 Task: Create a due date automation trigger when advanced on, 2 working days after a card is due add basic not assigned to me at 11:00 AM.
Action: Mouse moved to (961, 81)
Screenshot: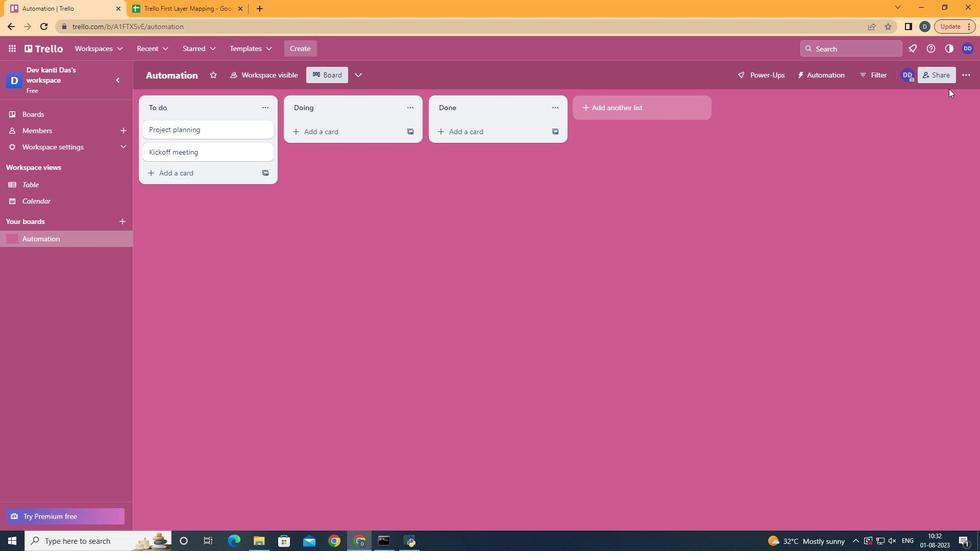 
Action: Mouse pressed left at (961, 81)
Screenshot: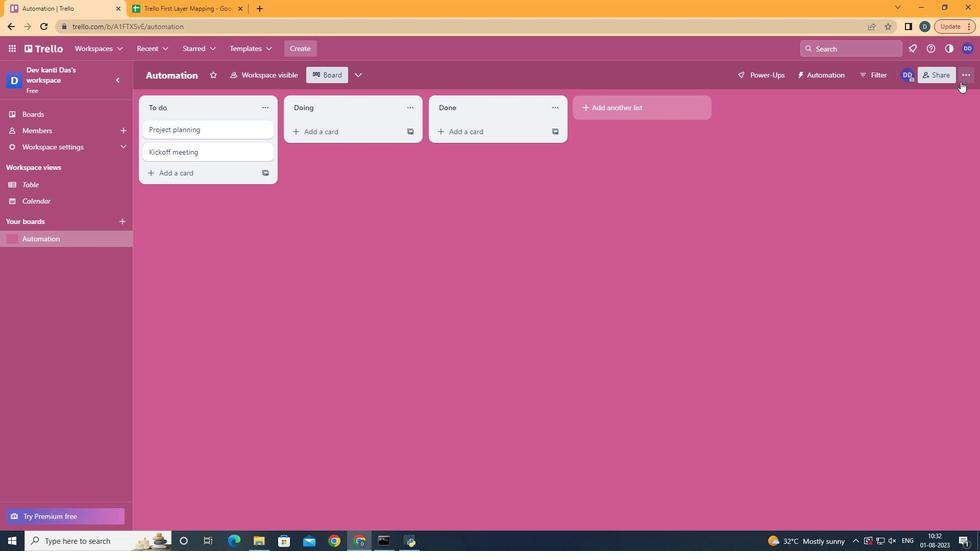 
Action: Mouse moved to (898, 206)
Screenshot: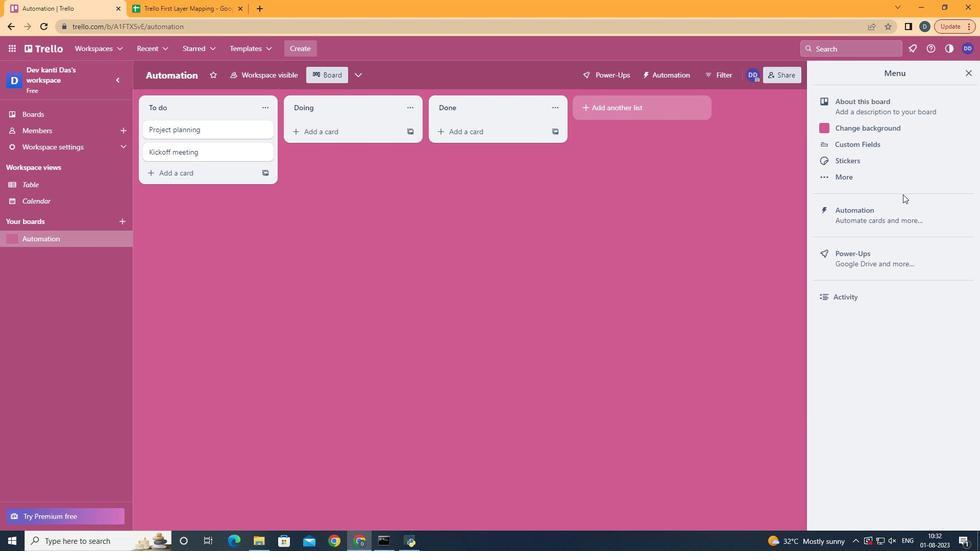 
Action: Mouse pressed left at (898, 206)
Screenshot: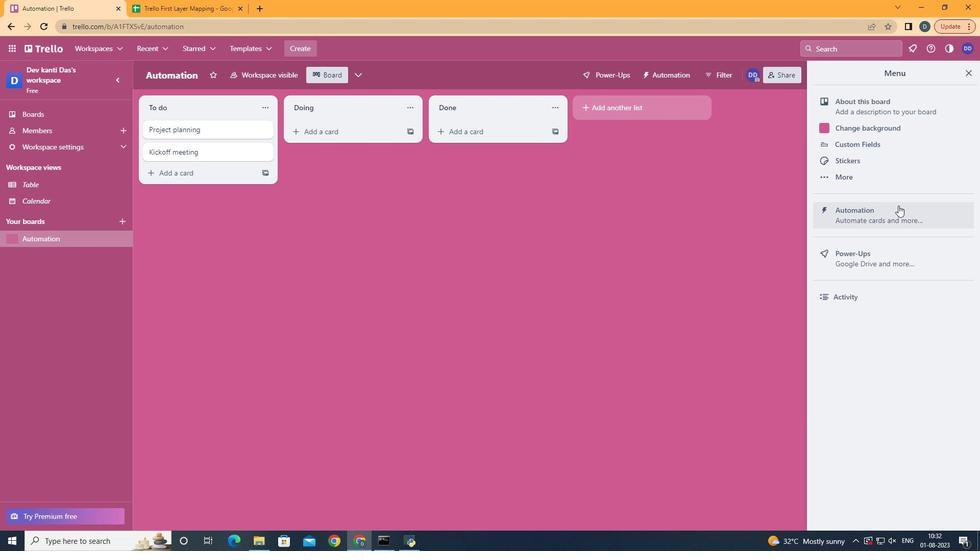 
Action: Mouse moved to (208, 206)
Screenshot: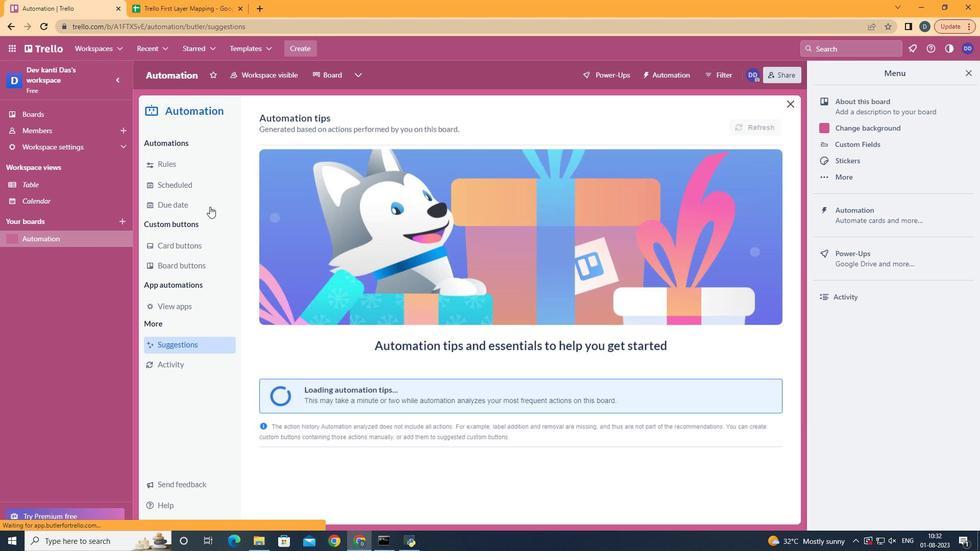 
Action: Mouse pressed left at (208, 206)
Screenshot: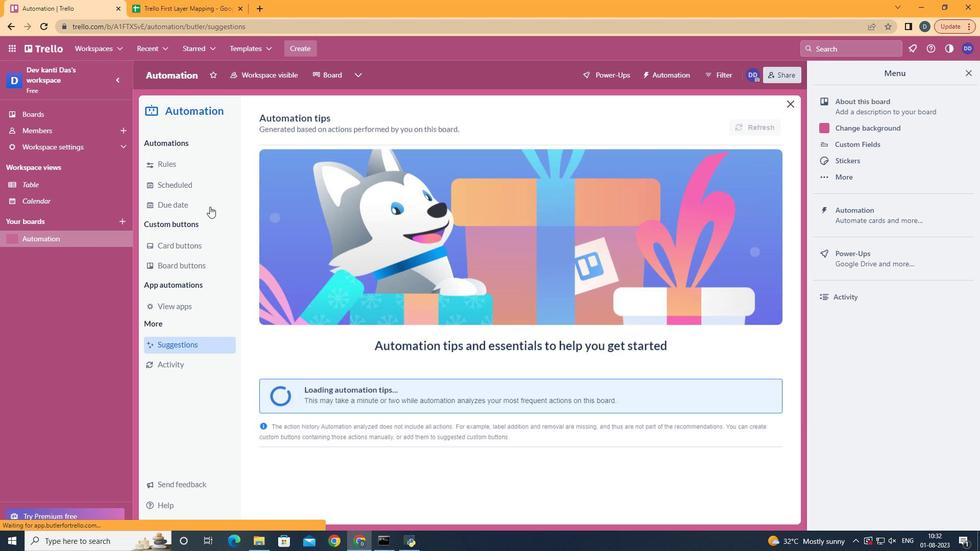 
Action: Mouse moved to (721, 123)
Screenshot: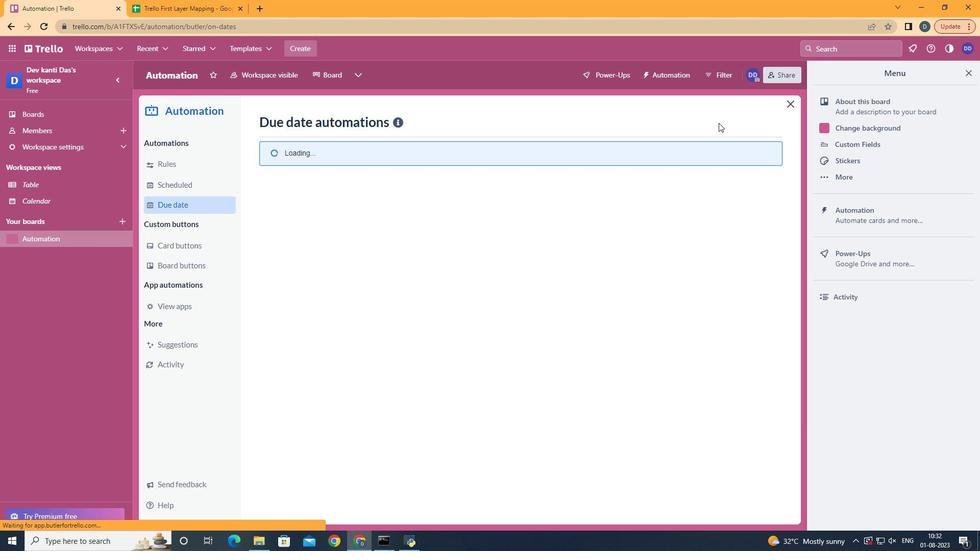 
Action: Mouse pressed left at (721, 123)
Screenshot: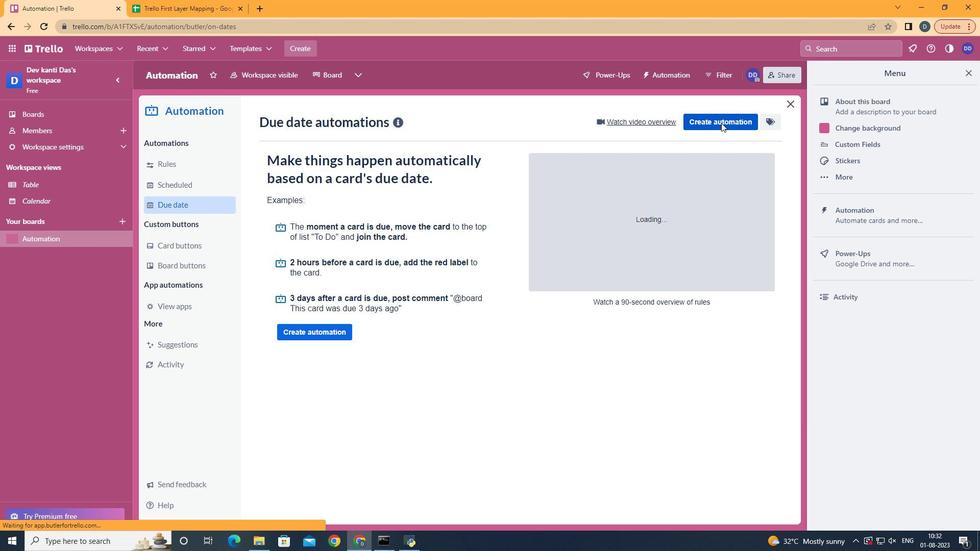
Action: Mouse moved to (564, 221)
Screenshot: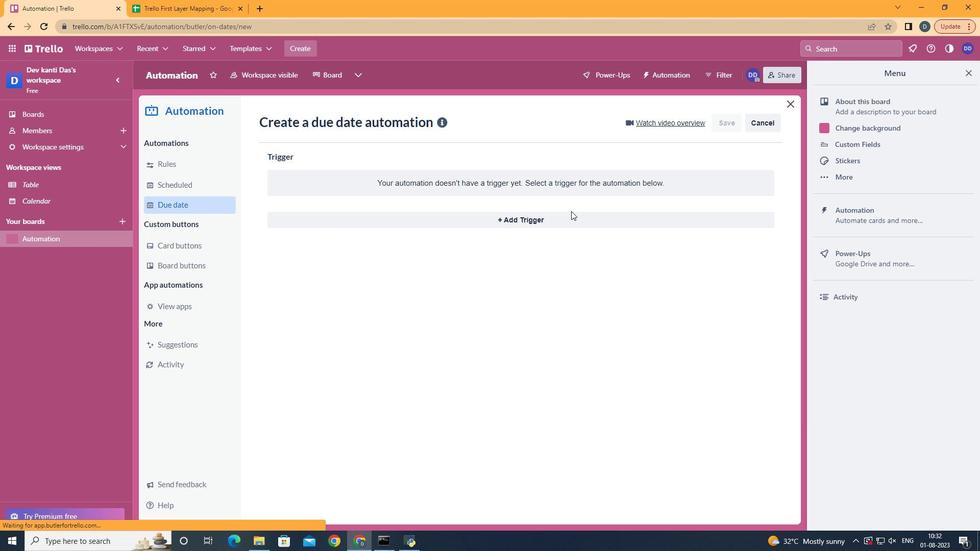 
Action: Mouse pressed left at (564, 221)
Screenshot: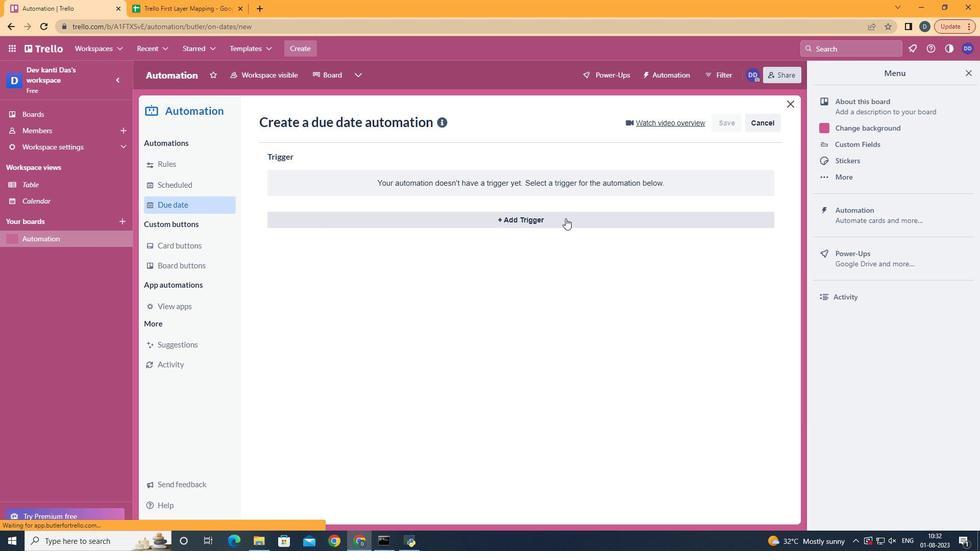 
Action: Mouse moved to (325, 415)
Screenshot: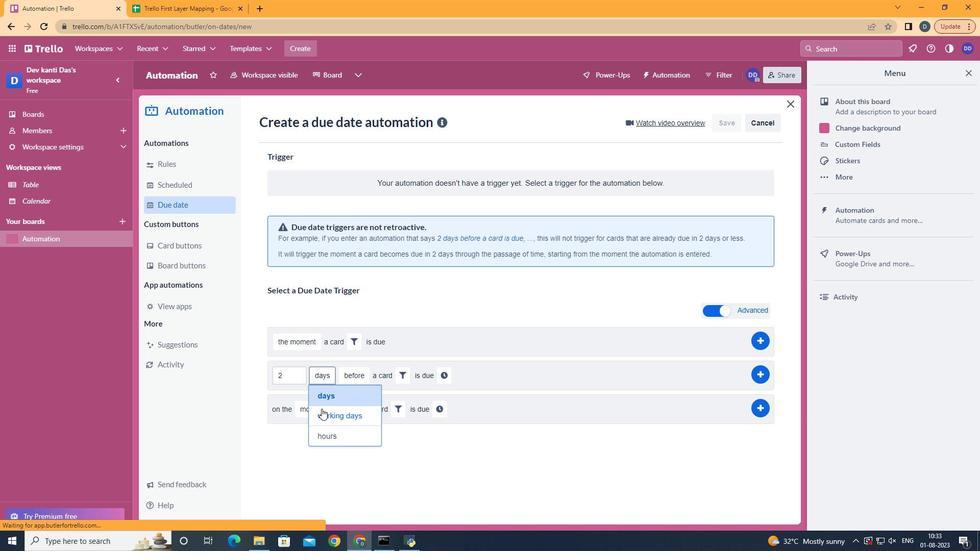 
Action: Mouse pressed left at (325, 415)
Screenshot: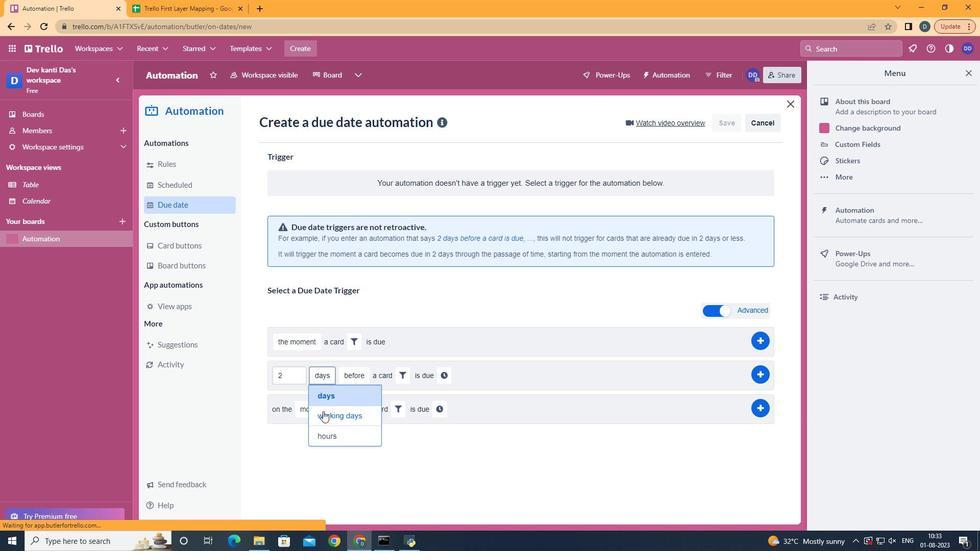 
Action: Mouse moved to (388, 420)
Screenshot: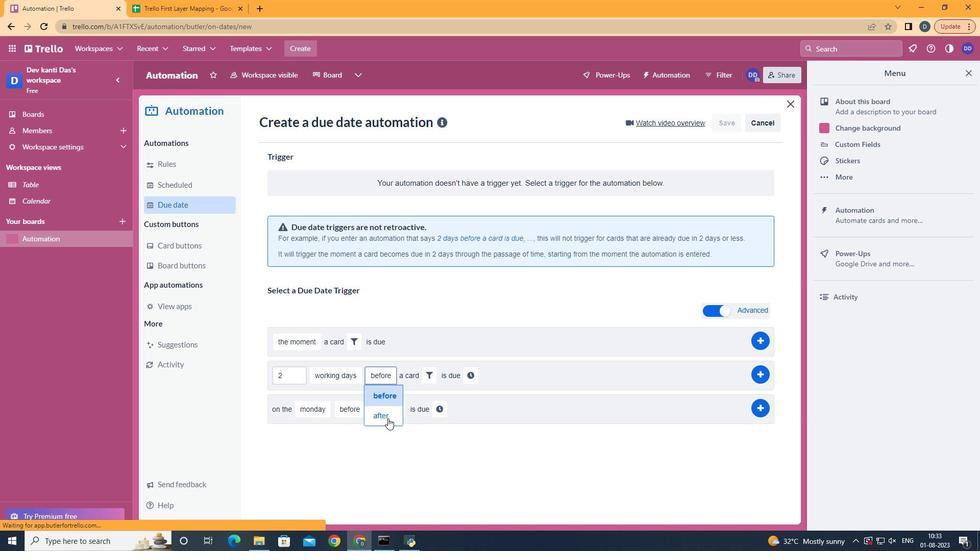 
Action: Mouse pressed left at (388, 420)
Screenshot: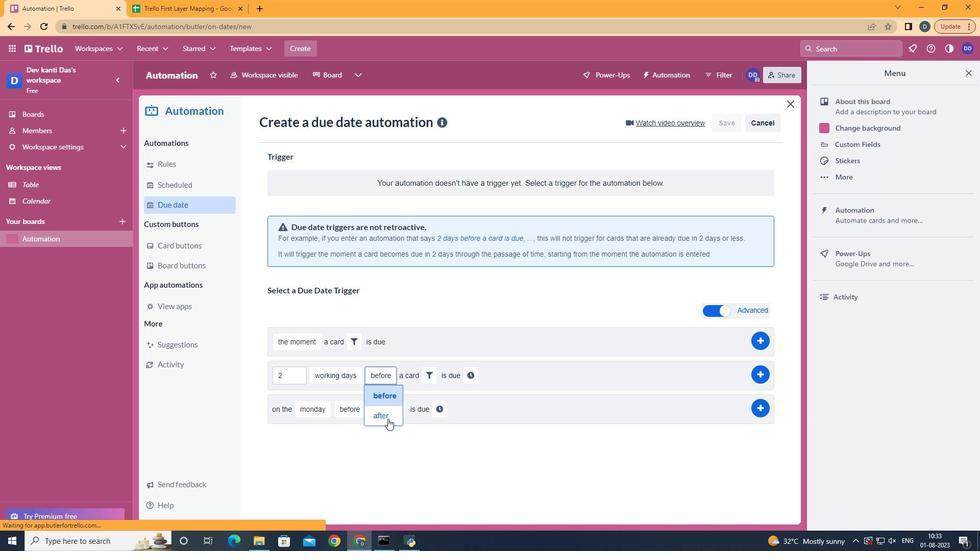 
Action: Mouse moved to (427, 377)
Screenshot: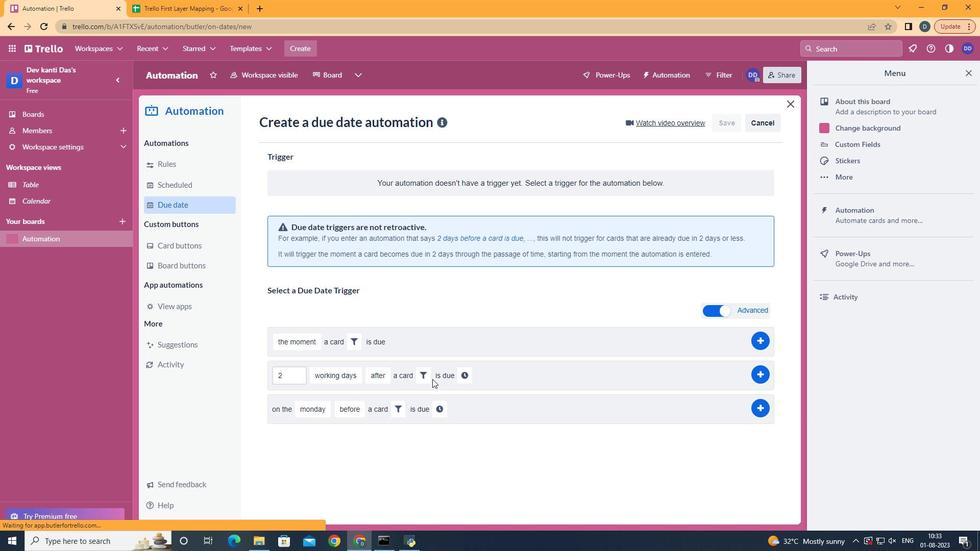 
Action: Mouse pressed left at (427, 377)
Screenshot: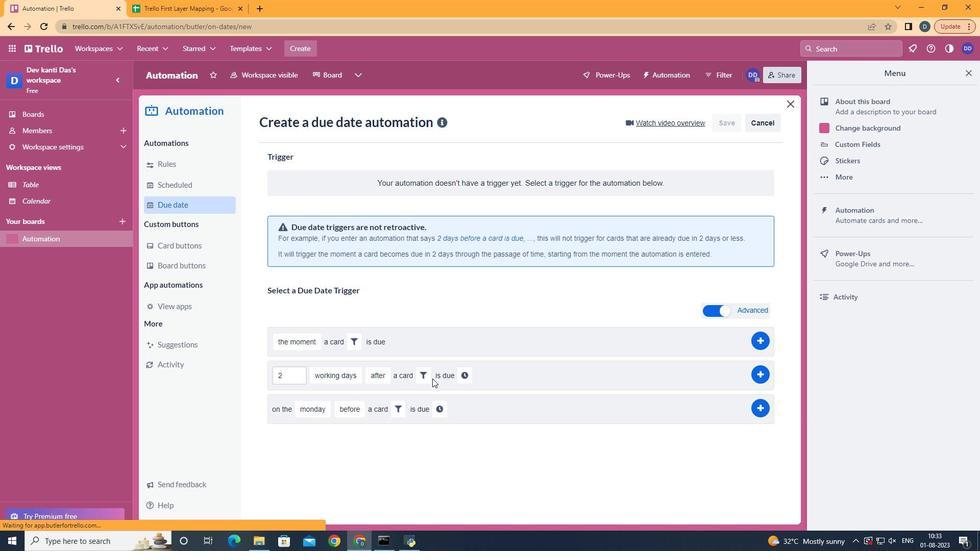 
Action: Mouse moved to (459, 482)
Screenshot: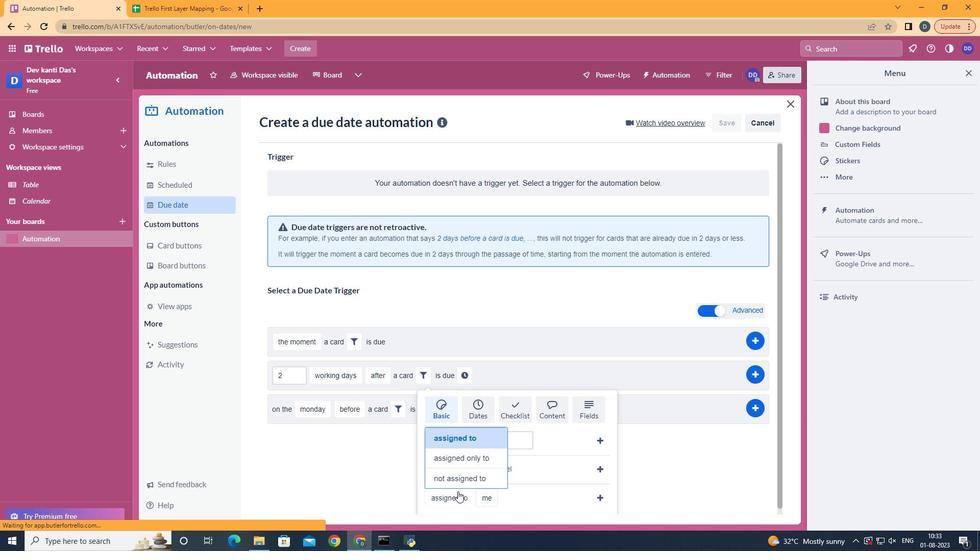 
Action: Mouse pressed left at (459, 482)
Screenshot: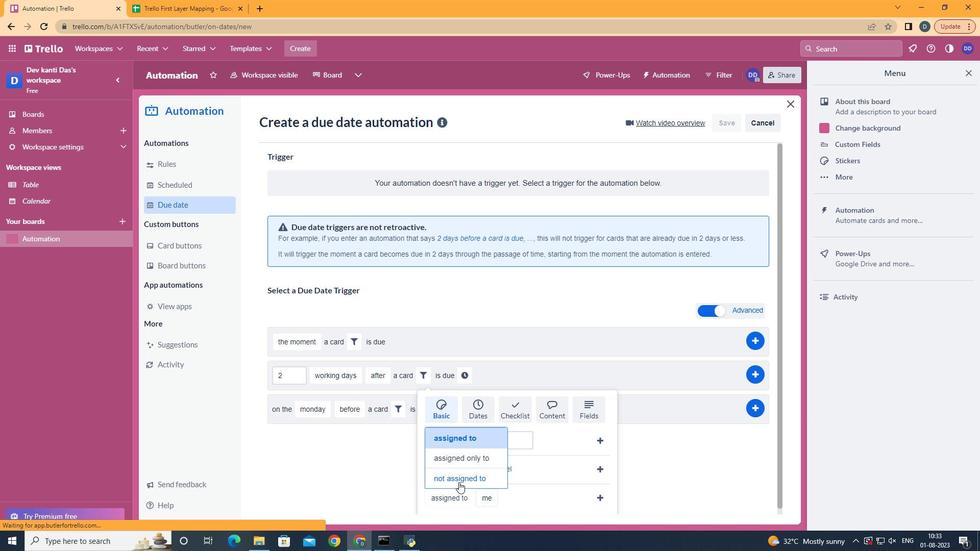 
Action: Mouse moved to (509, 432)
Screenshot: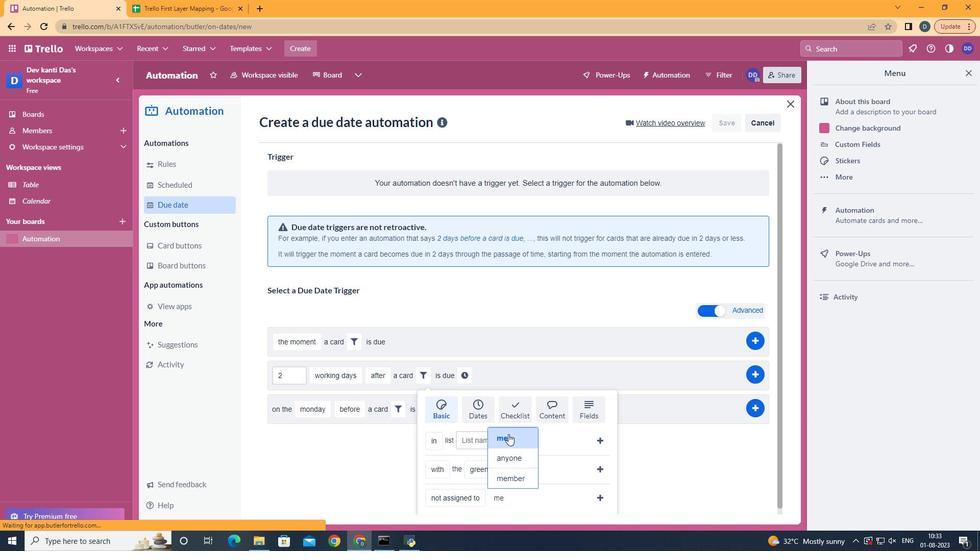
Action: Mouse pressed left at (509, 432)
Screenshot: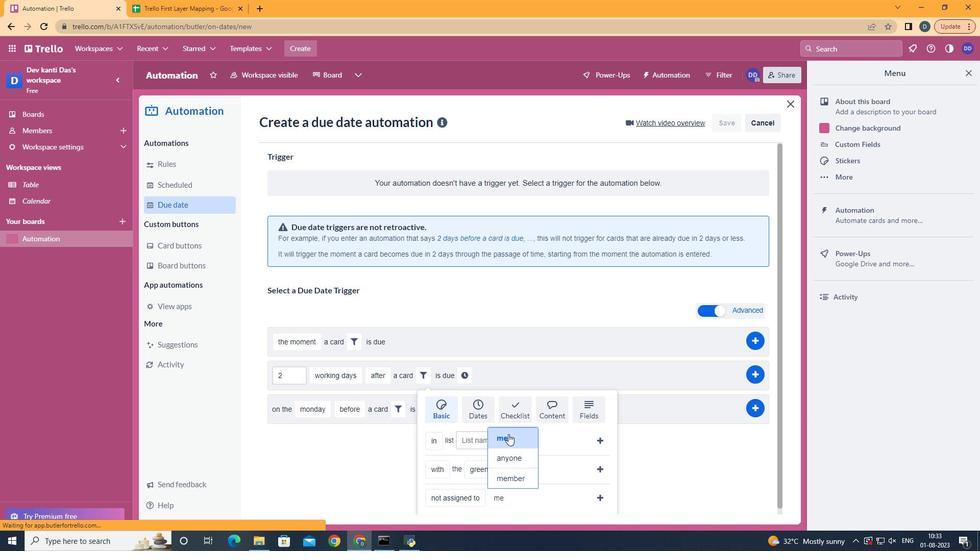 
Action: Mouse moved to (600, 503)
Screenshot: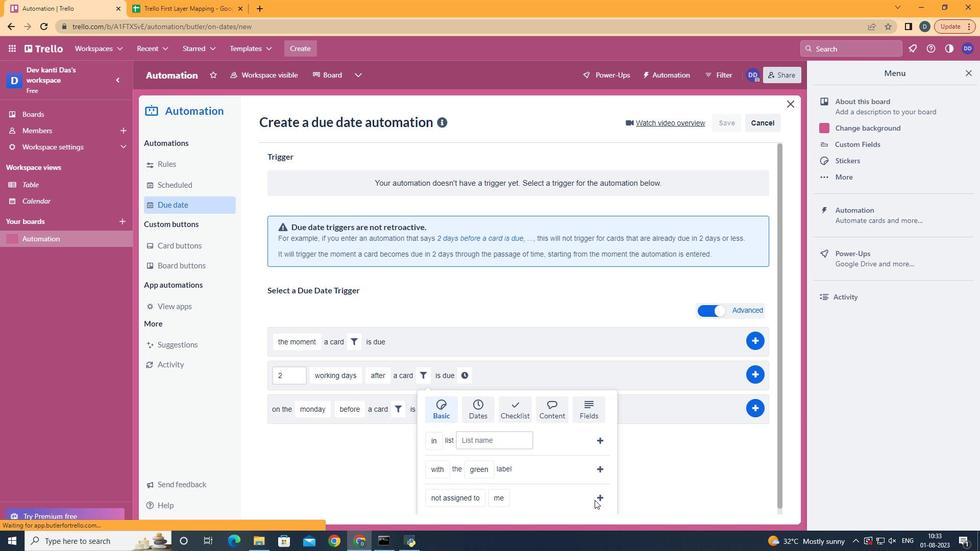 
Action: Mouse pressed left at (600, 503)
Screenshot: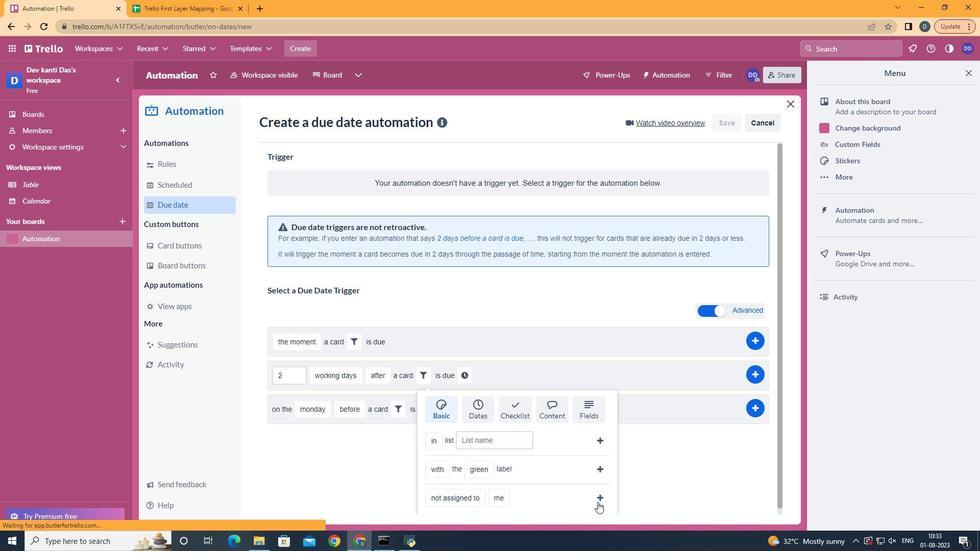 
Action: Mouse moved to (556, 380)
Screenshot: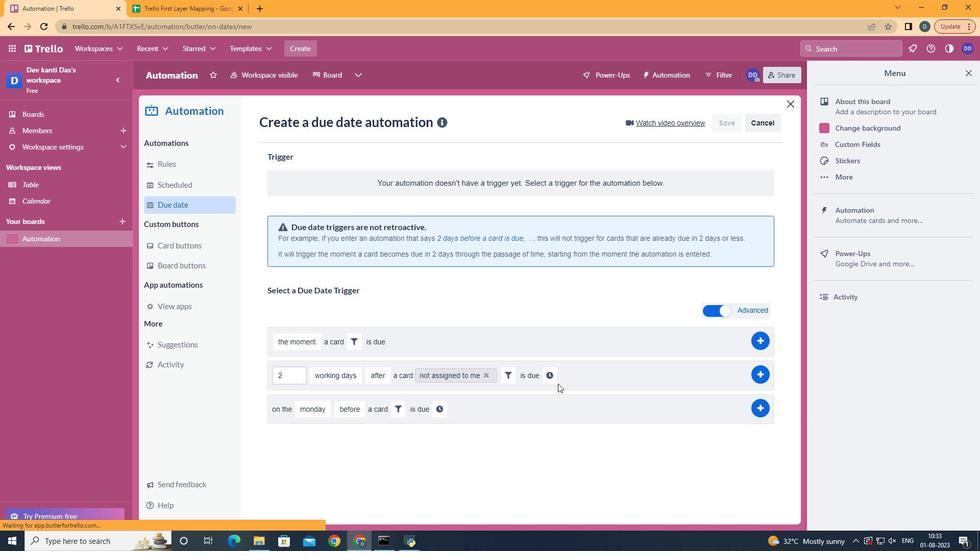 
Action: Mouse pressed left at (556, 380)
Screenshot: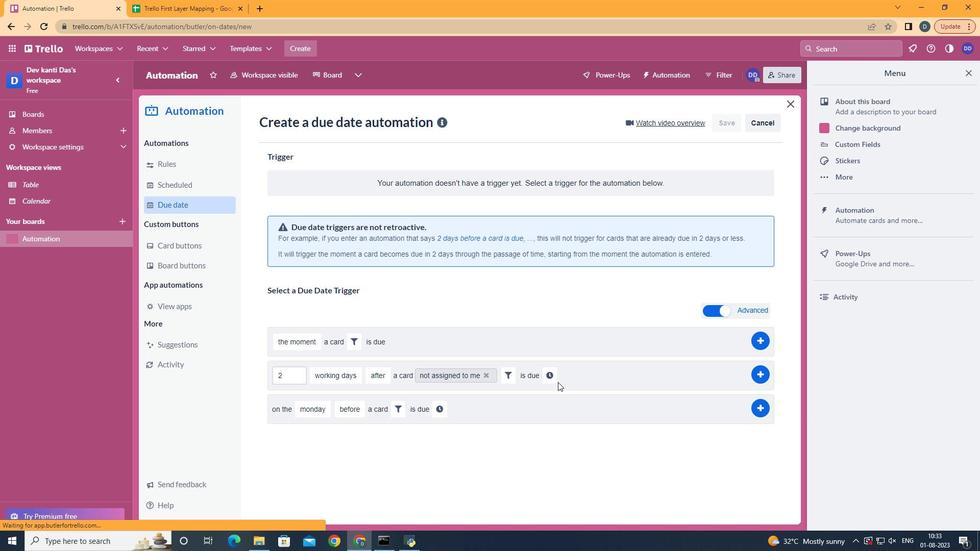 
Action: Mouse moved to (585, 381)
Screenshot: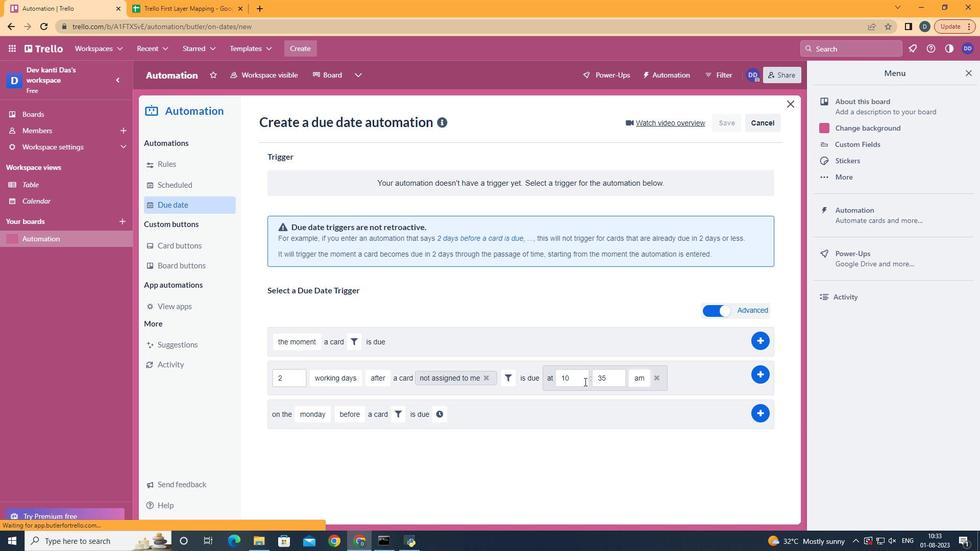 
Action: Mouse pressed left at (585, 381)
Screenshot: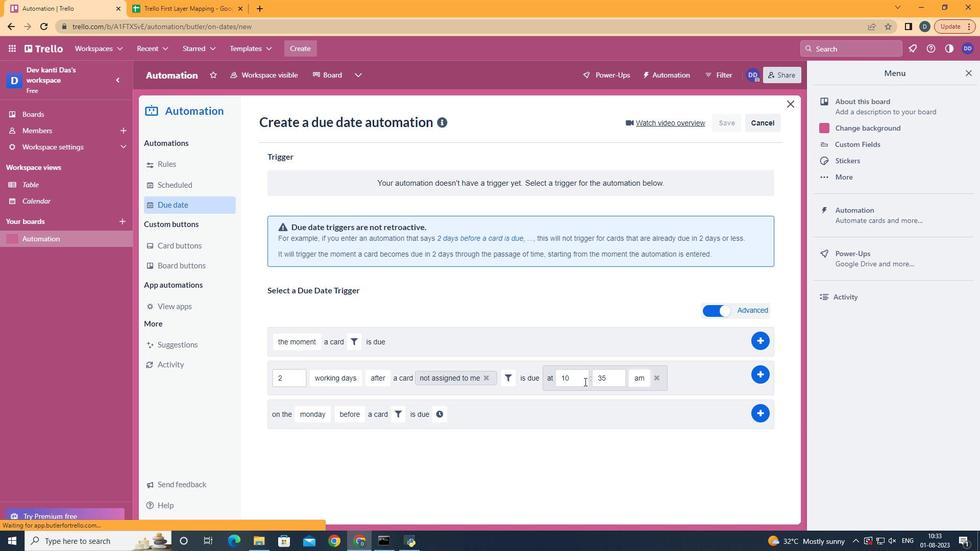 
Action: Mouse moved to (585, 382)
Screenshot: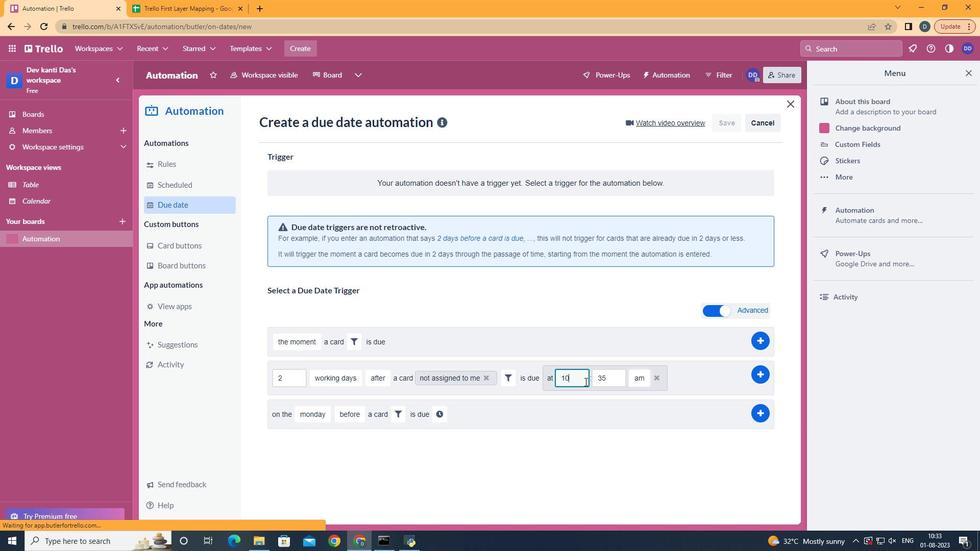 
Action: Key pressed <Key.backspace>1
Screenshot: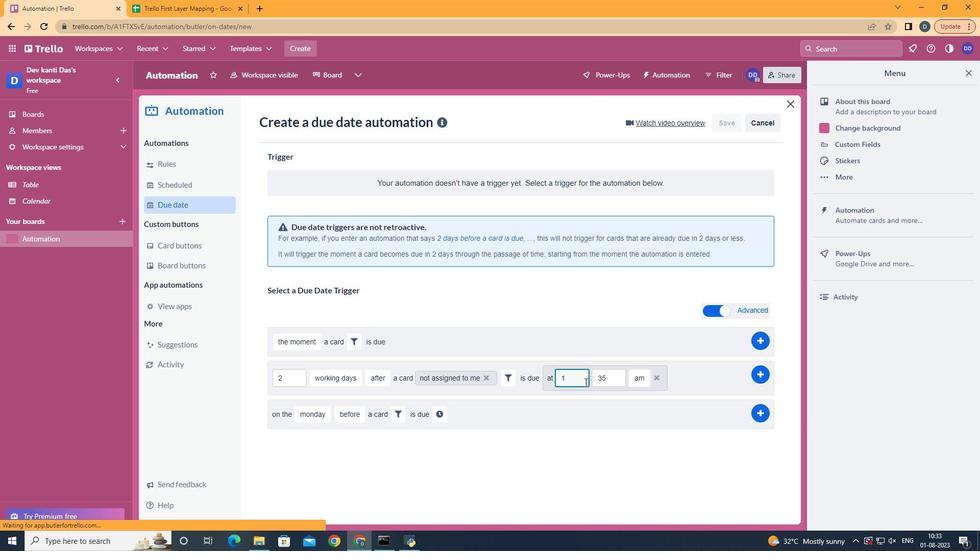 
Action: Mouse moved to (608, 375)
Screenshot: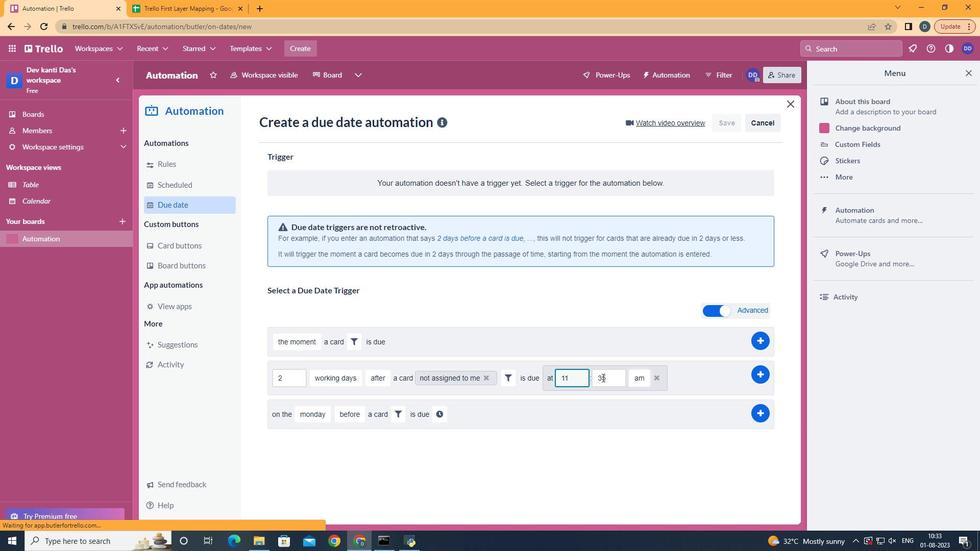 
Action: Mouse pressed left at (608, 375)
Screenshot: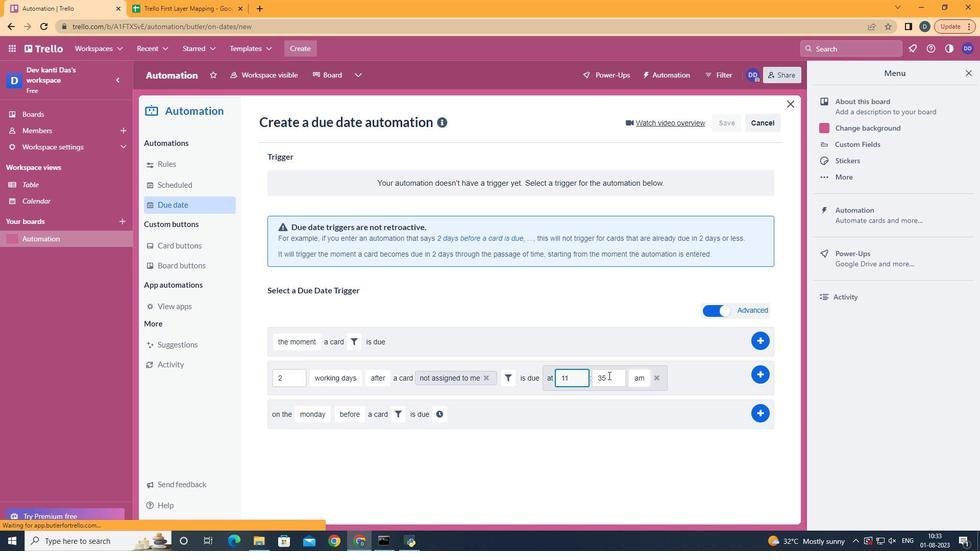 
Action: Key pressed <Key.backspace>
Screenshot: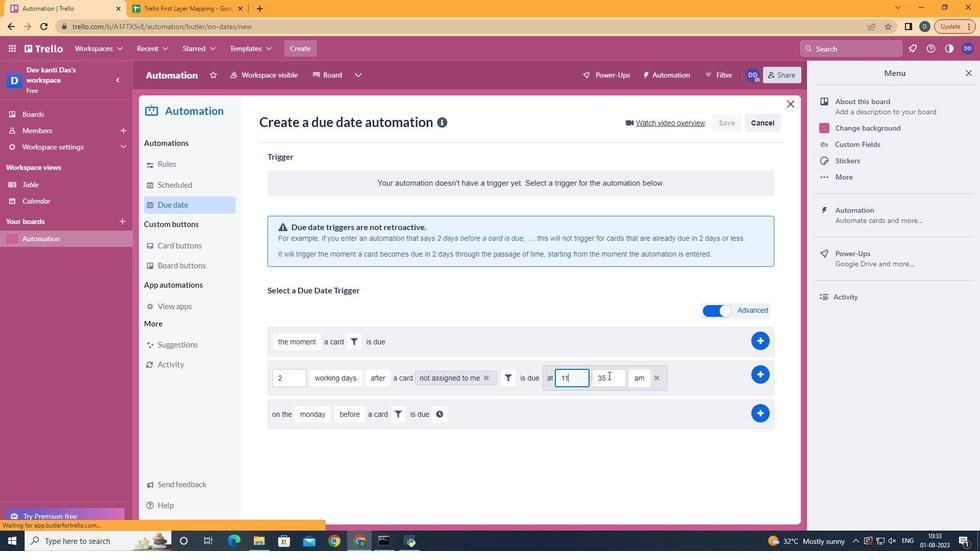 
Action: Mouse moved to (609, 375)
Screenshot: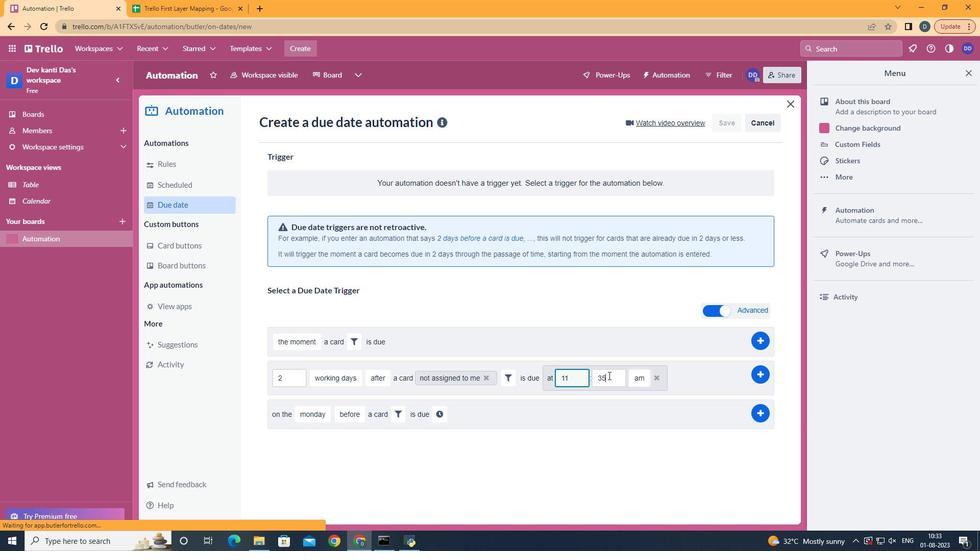 
Action: Key pressed <Key.backspace>00
Screenshot: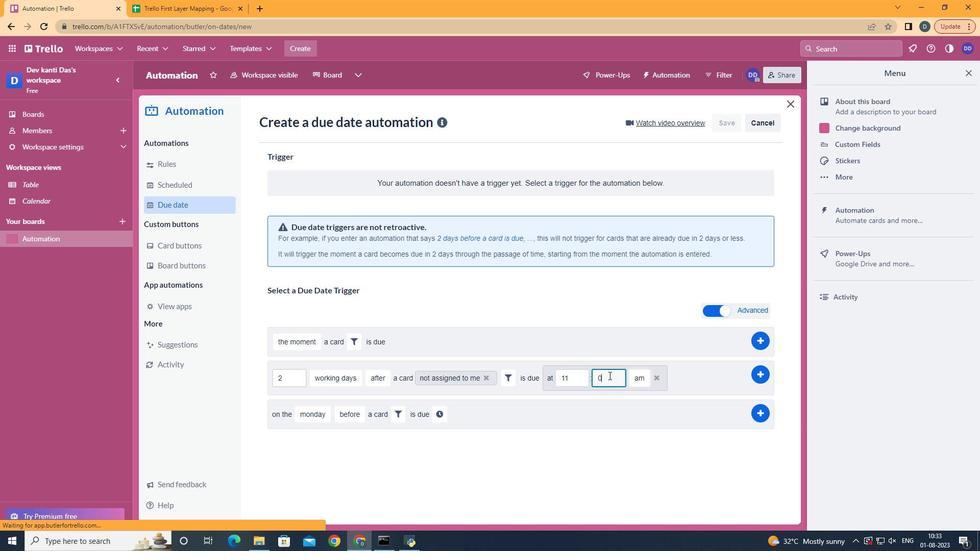 
Action: Mouse moved to (752, 375)
Screenshot: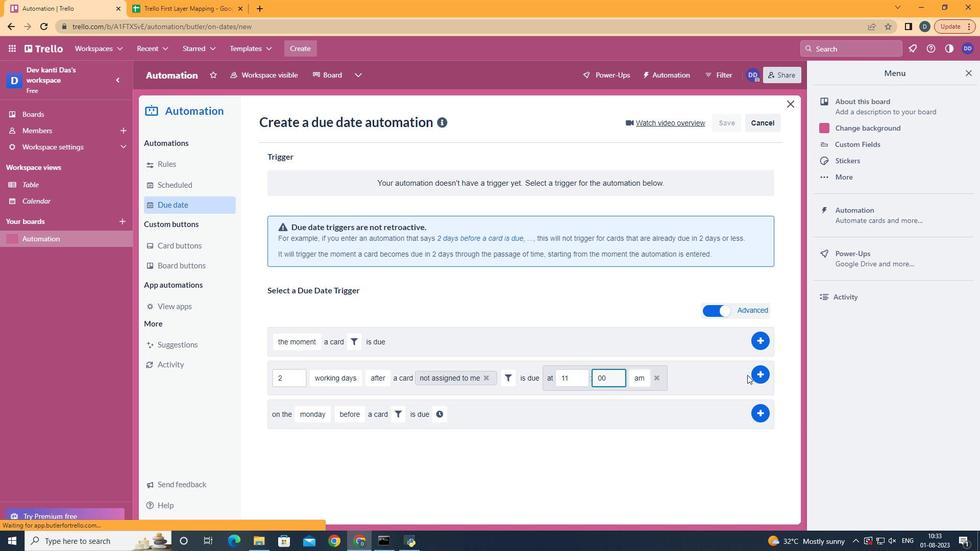 
Action: Mouse pressed left at (752, 375)
Screenshot: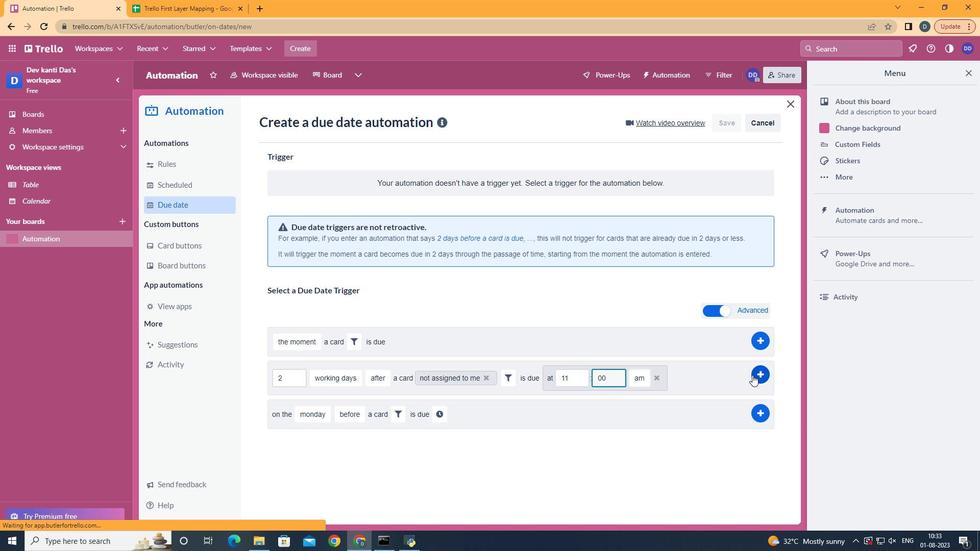 
Action: Mouse moved to (577, 219)
Screenshot: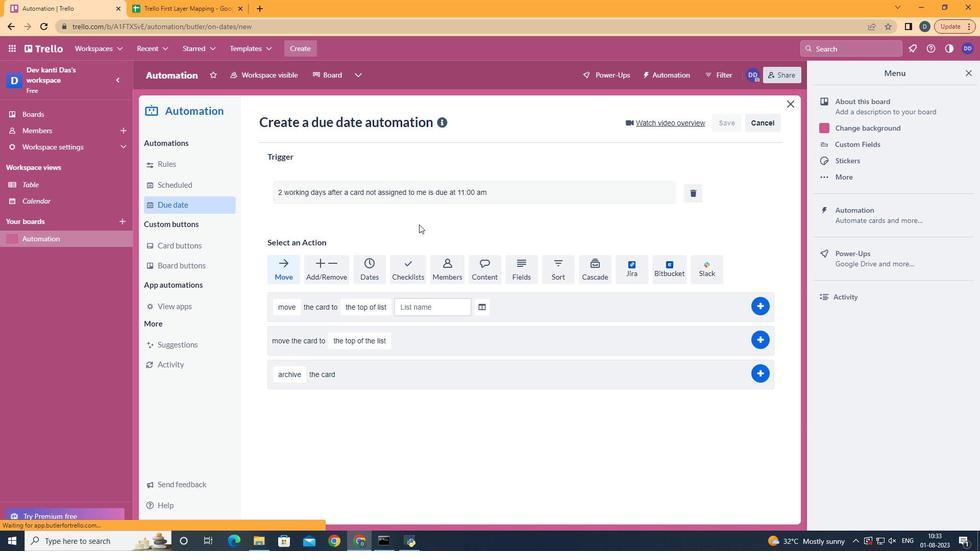 
